 Task: Sort the products in the category "Frozen Meals" by best match.
Action: Mouse moved to (259, 119)
Screenshot: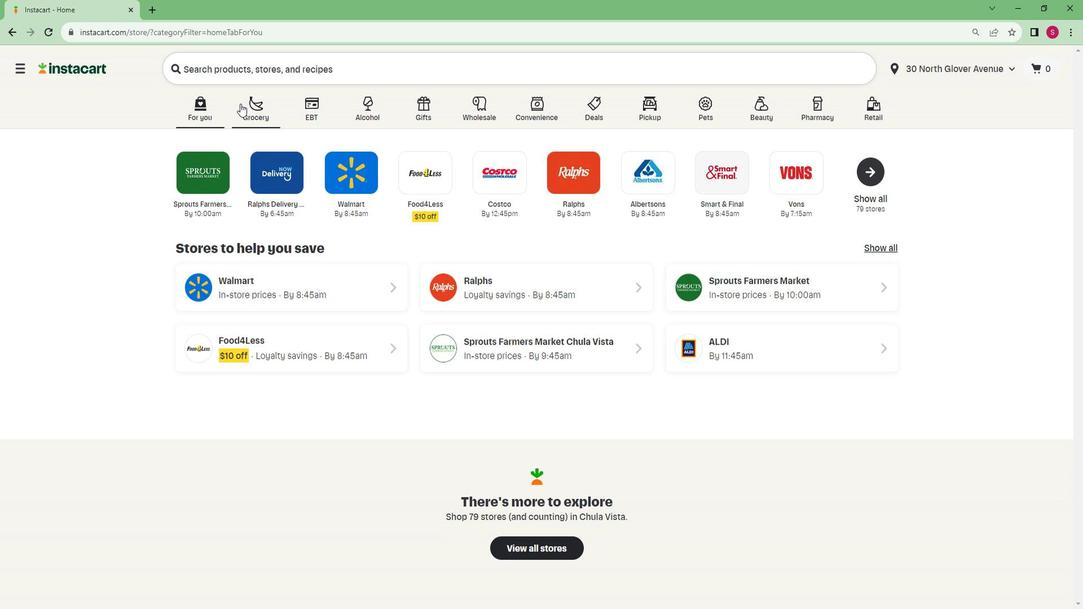 
Action: Mouse pressed left at (259, 119)
Screenshot: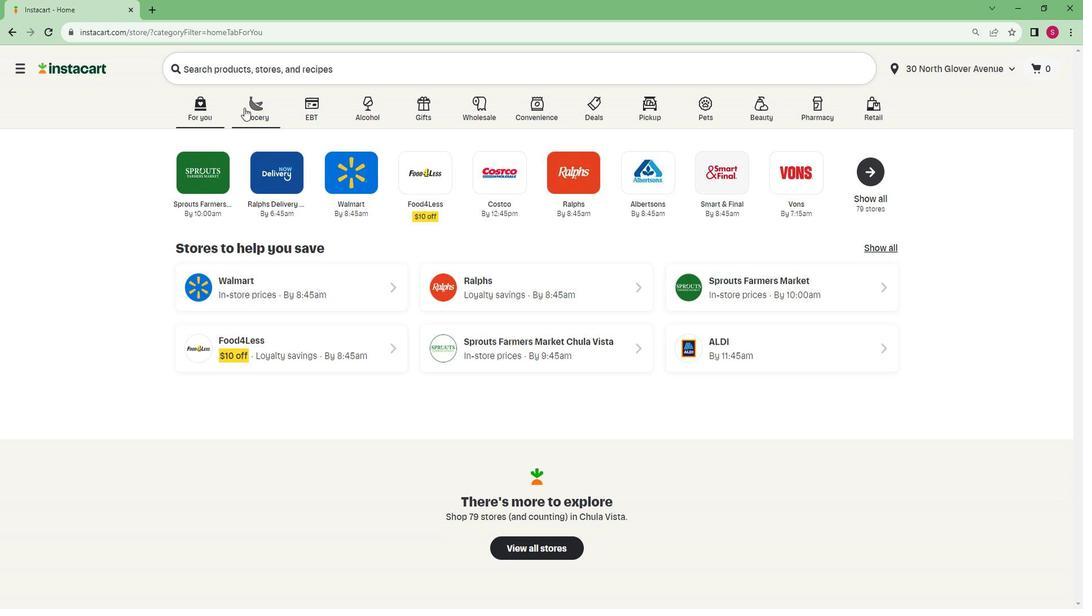
Action: Mouse moved to (246, 325)
Screenshot: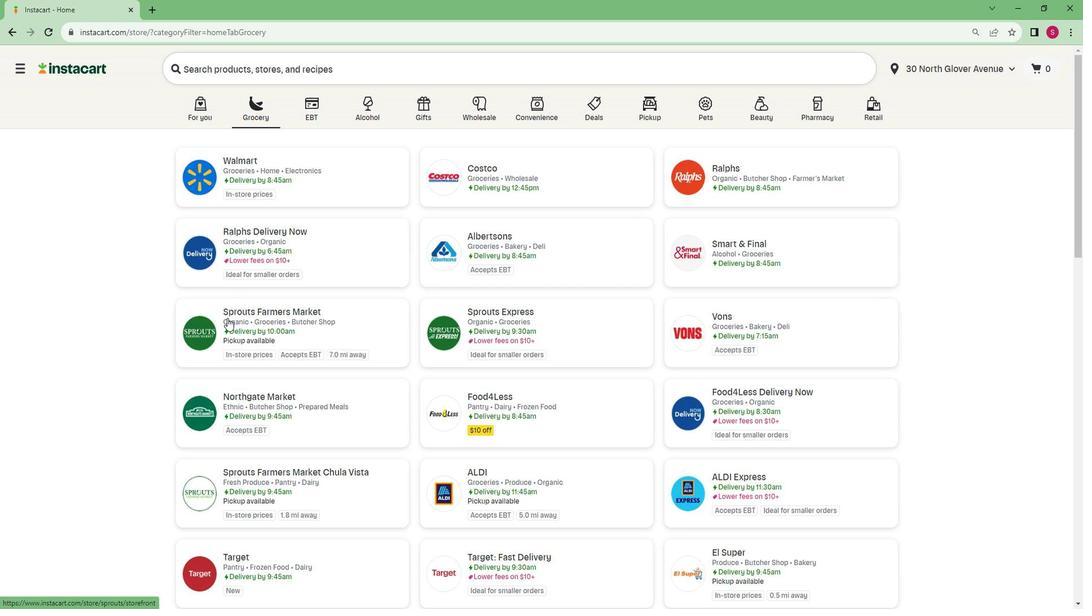 
Action: Mouse pressed left at (246, 325)
Screenshot: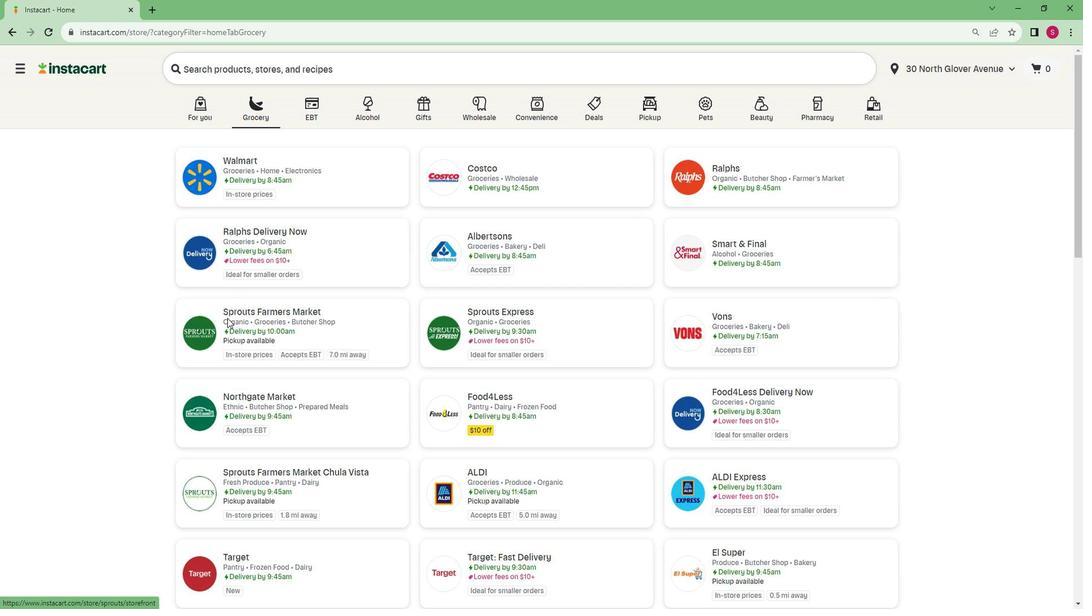 
Action: Mouse moved to (109, 499)
Screenshot: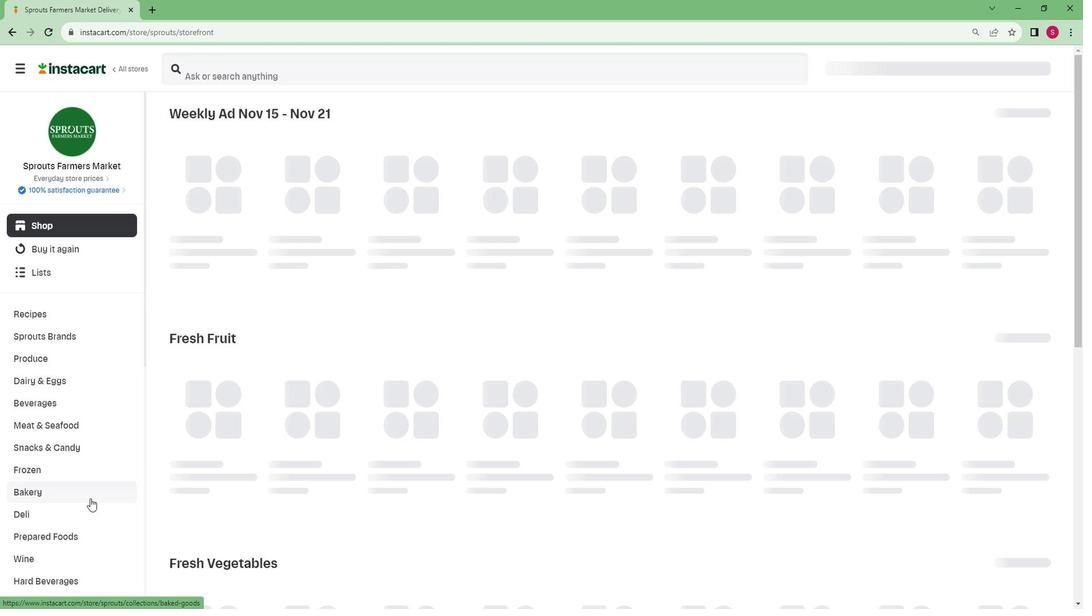 
Action: Mouse scrolled (109, 498) with delta (0, 0)
Screenshot: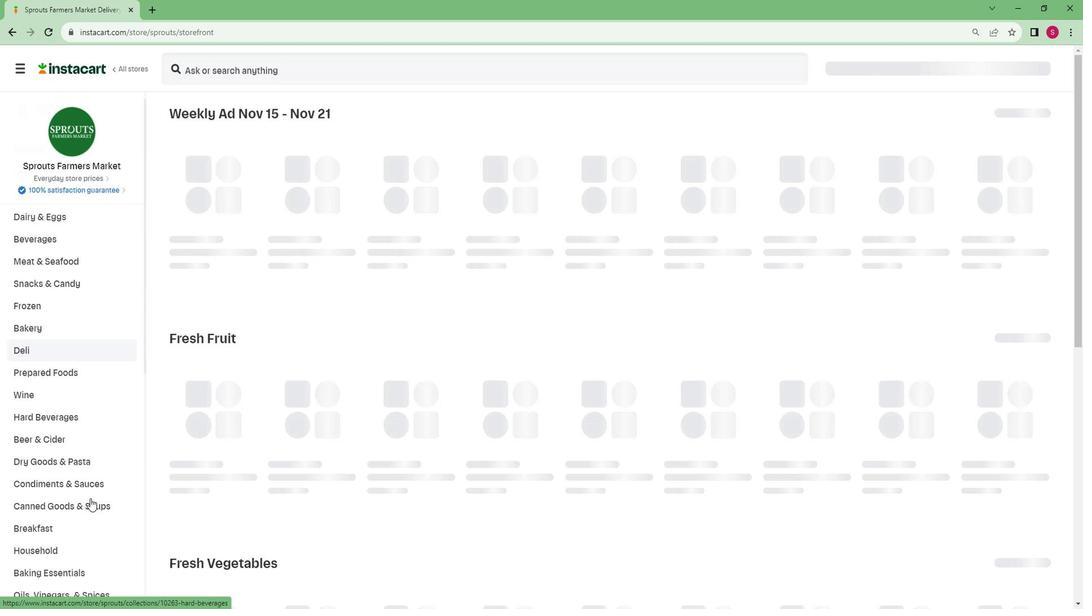 
Action: Mouse scrolled (109, 498) with delta (0, 0)
Screenshot: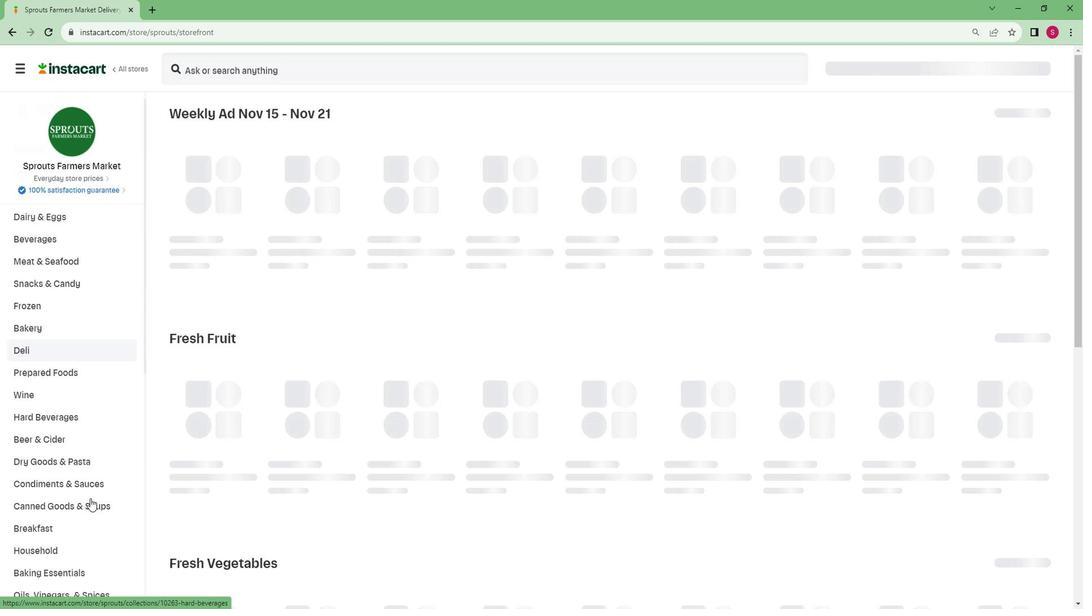 
Action: Mouse scrolled (109, 498) with delta (0, 0)
Screenshot: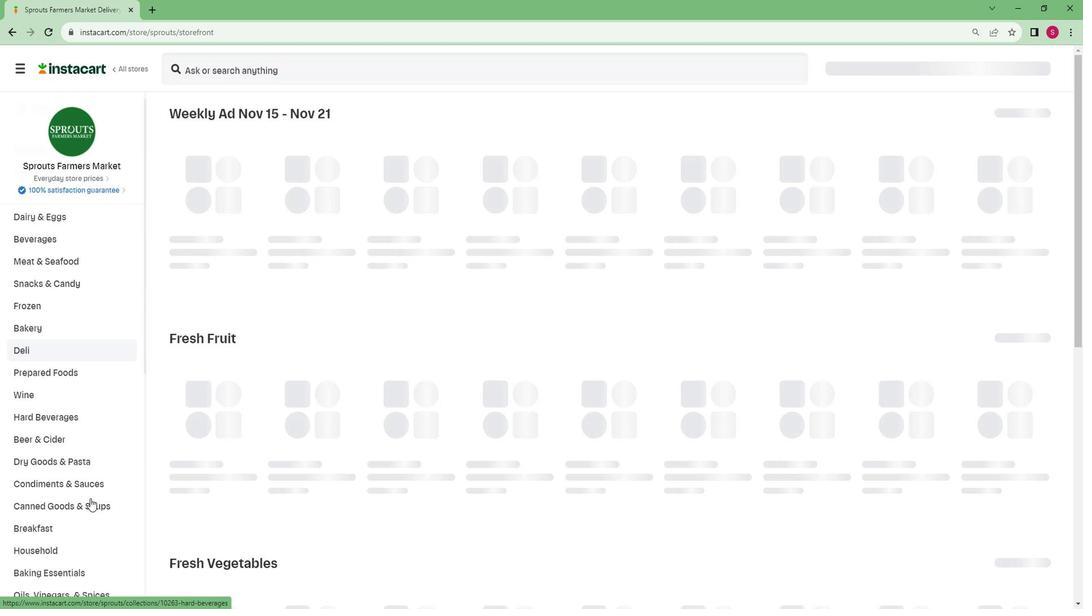 
Action: Mouse scrolled (109, 498) with delta (0, 0)
Screenshot: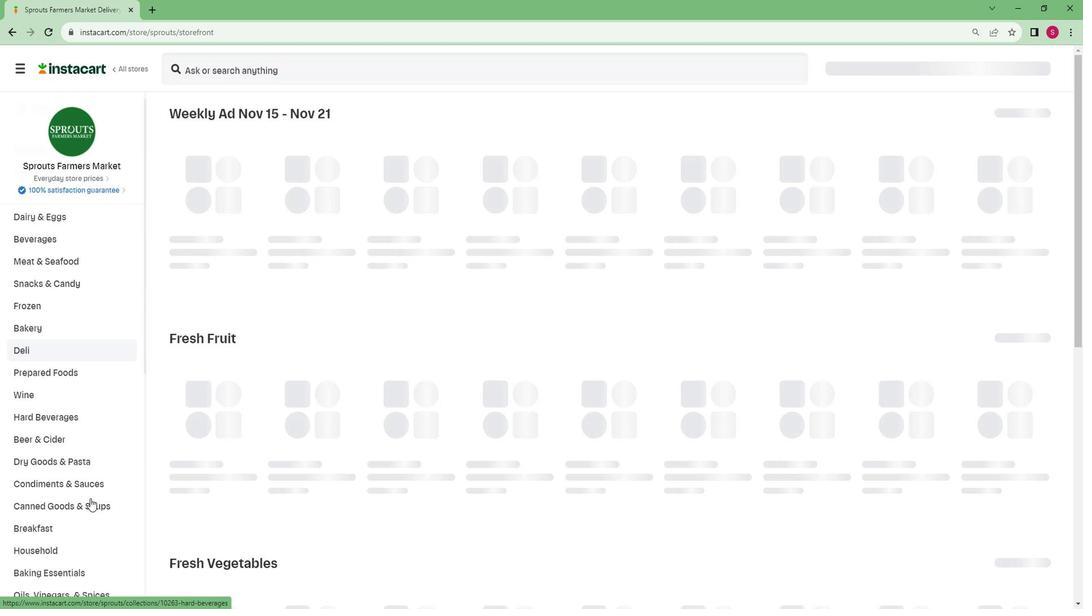 
Action: Mouse scrolled (109, 498) with delta (0, 0)
Screenshot: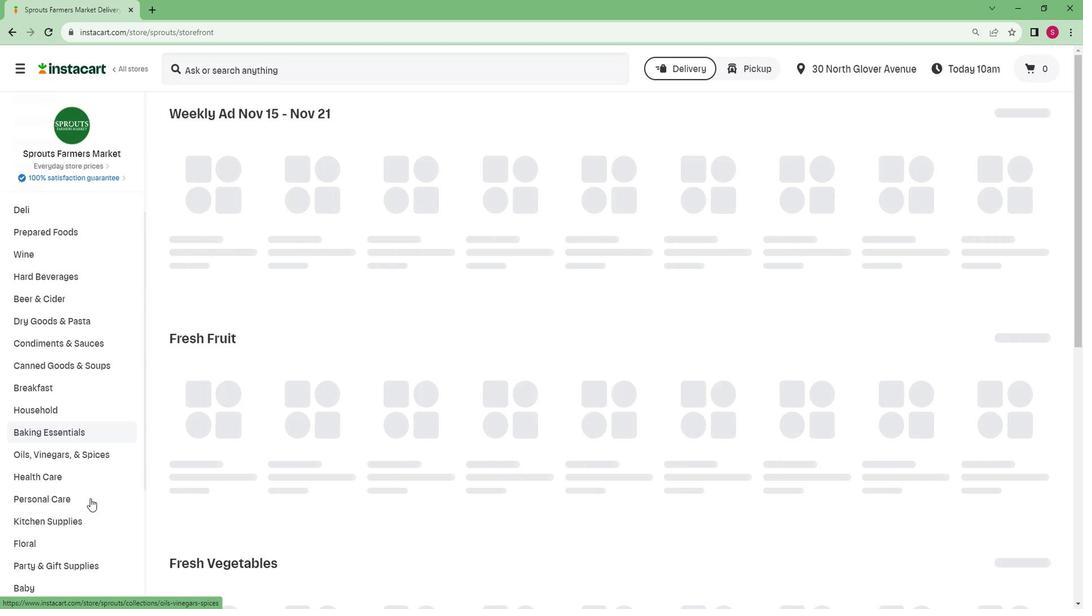 
Action: Mouse scrolled (109, 498) with delta (0, 0)
Screenshot: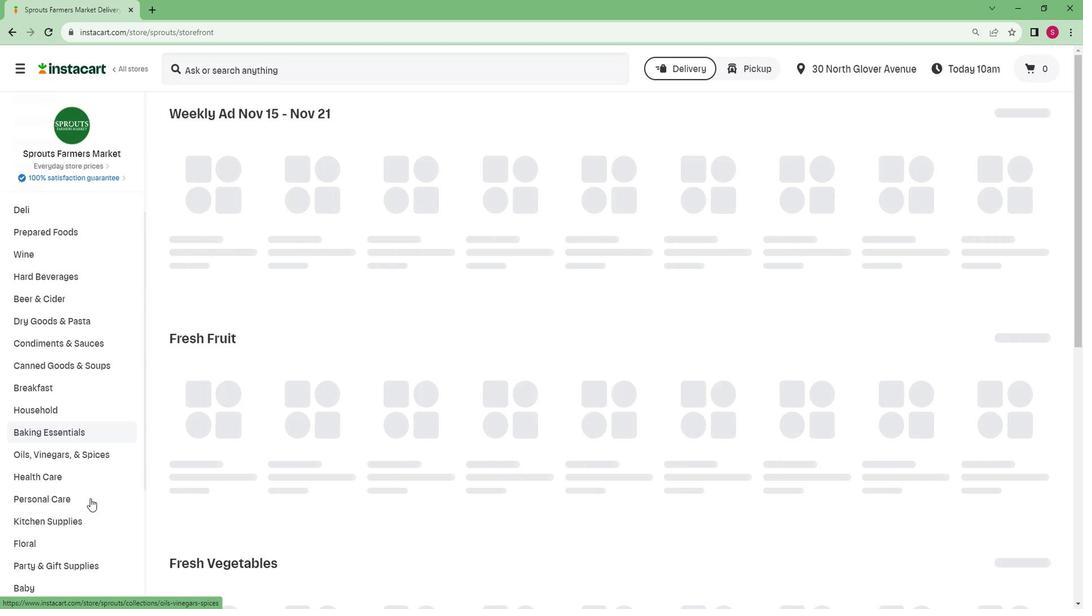 
Action: Mouse scrolled (109, 498) with delta (0, 0)
Screenshot: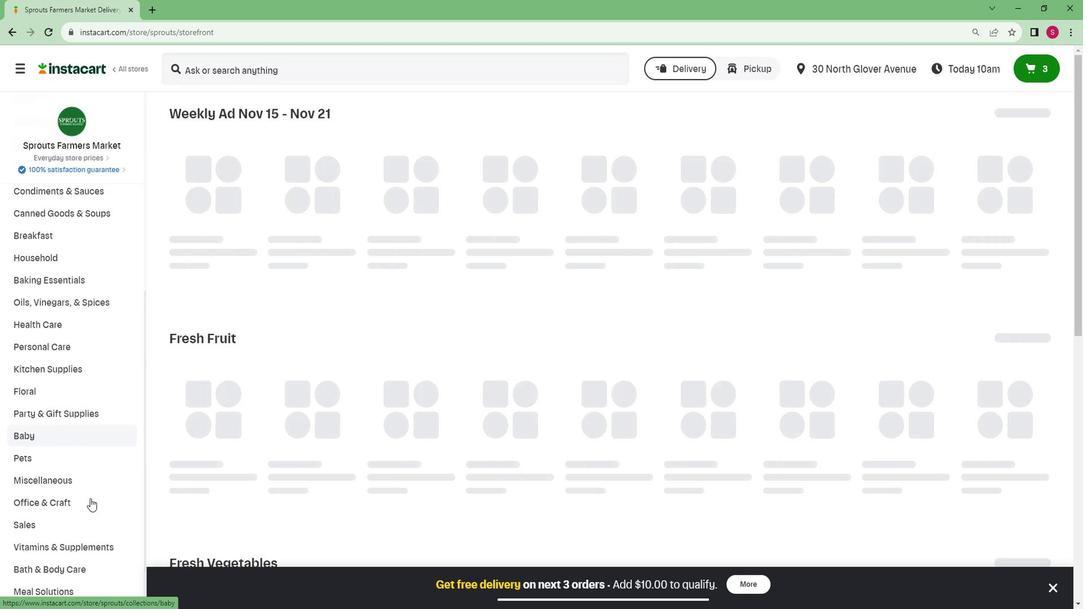 
Action: Mouse scrolled (109, 498) with delta (0, 0)
Screenshot: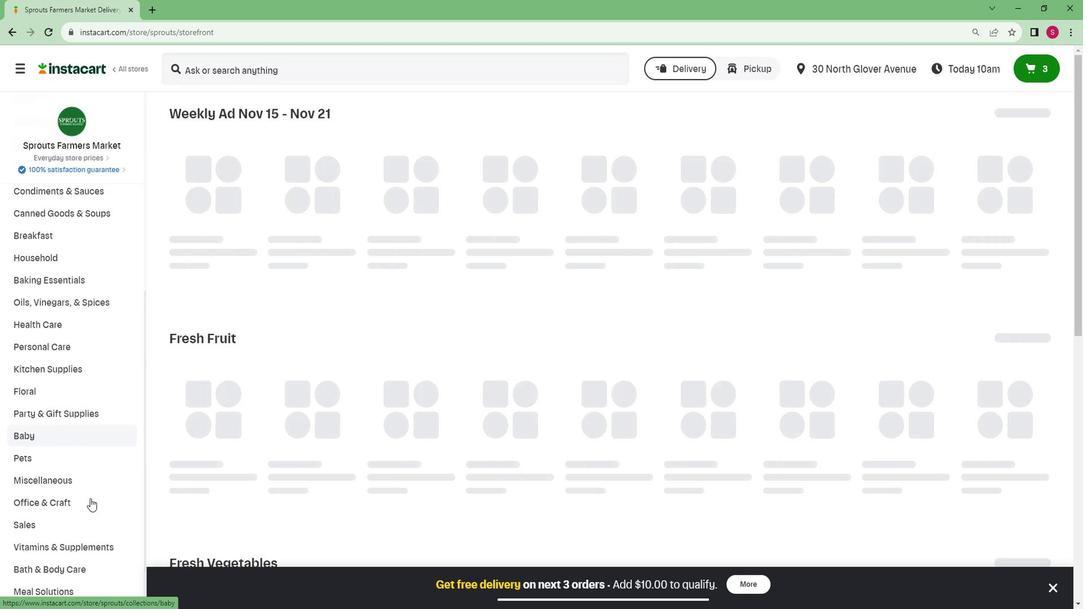 
Action: Mouse scrolled (109, 498) with delta (0, 0)
Screenshot: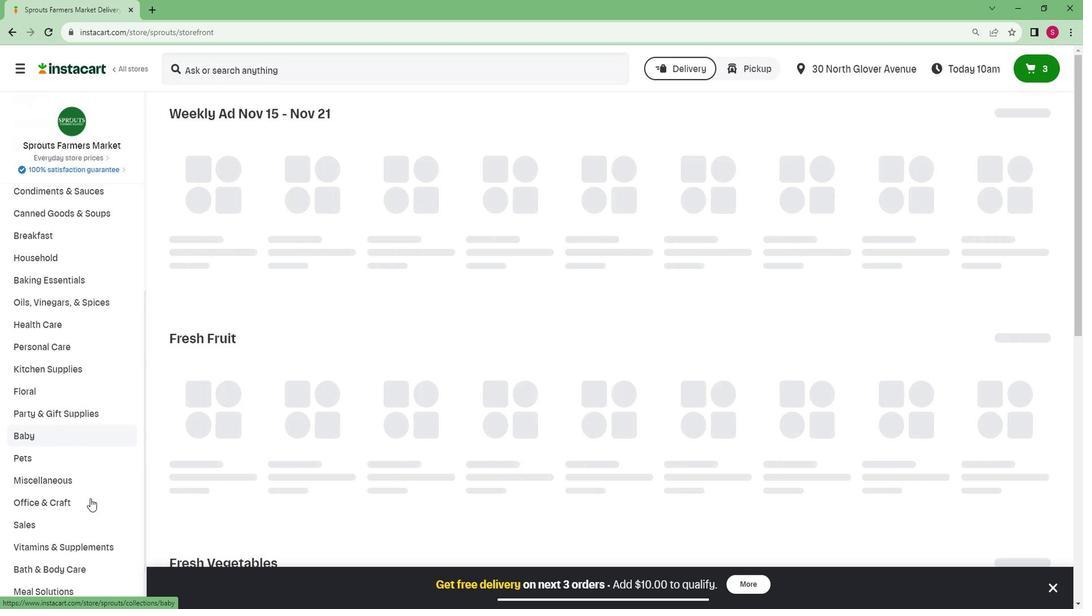 
Action: Mouse scrolled (109, 498) with delta (0, 0)
Screenshot: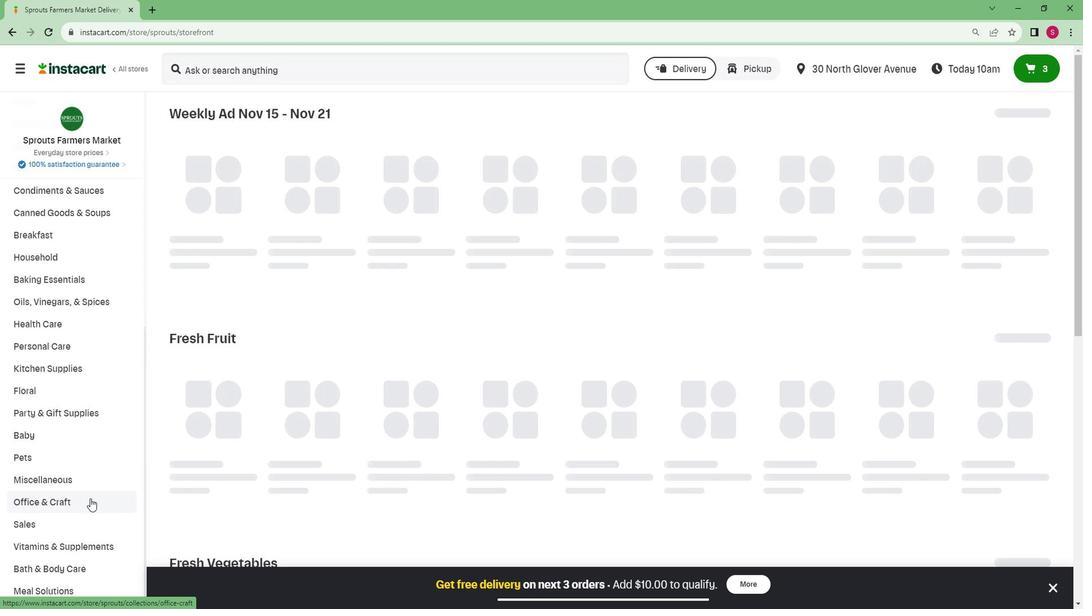 
Action: Mouse scrolled (109, 498) with delta (0, 0)
Screenshot: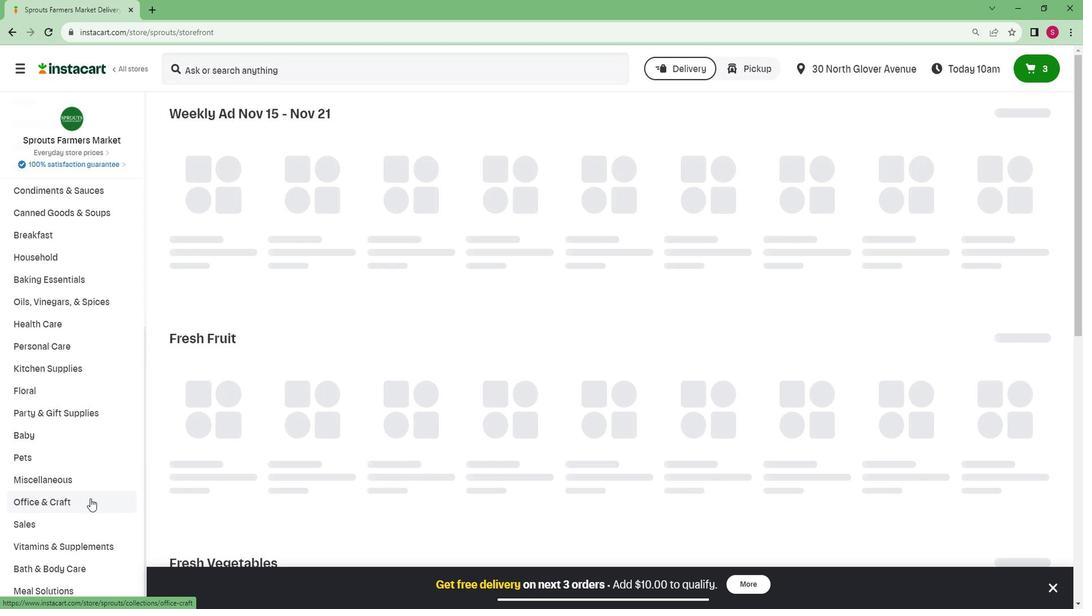 
Action: Mouse scrolled (109, 498) with delta (0, 0)
Screenshot: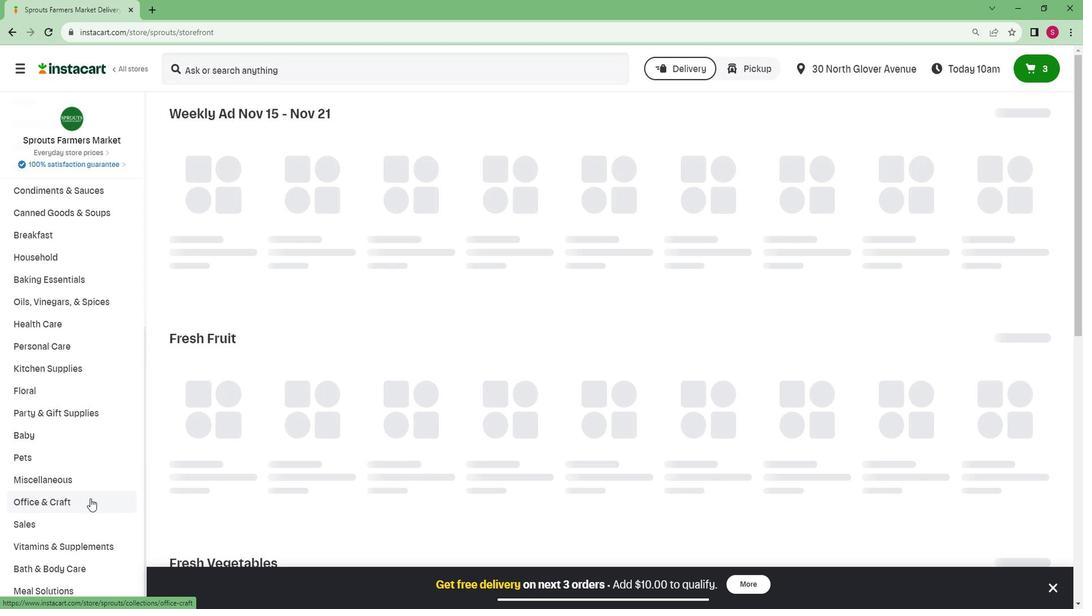 
Action: Mouse moved to (71, 586)
Screenshot: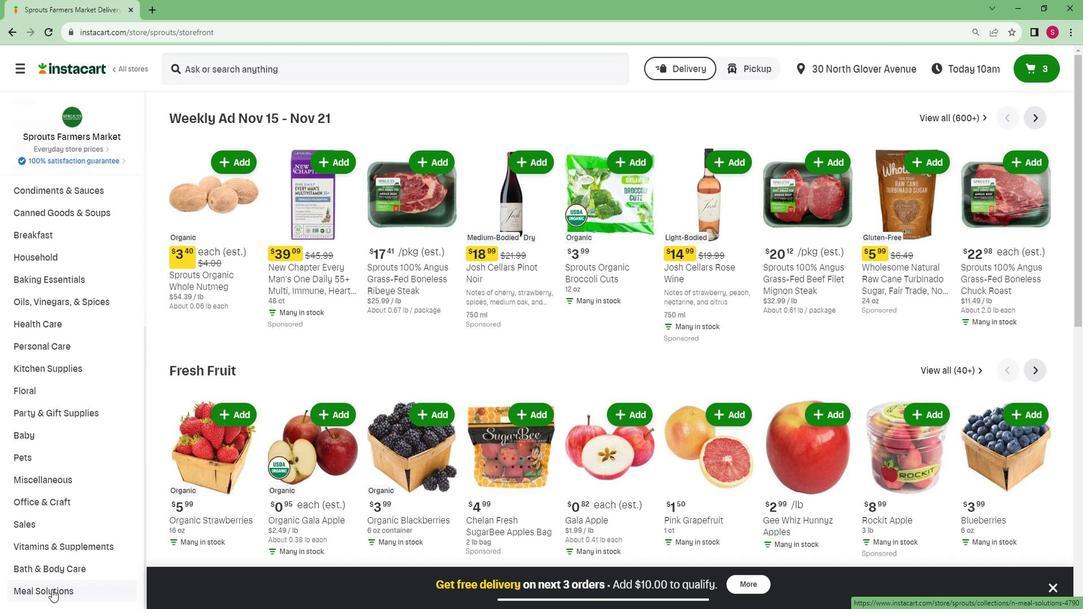 
Action: Mouse pressed left at (71, 586)
Screenshot: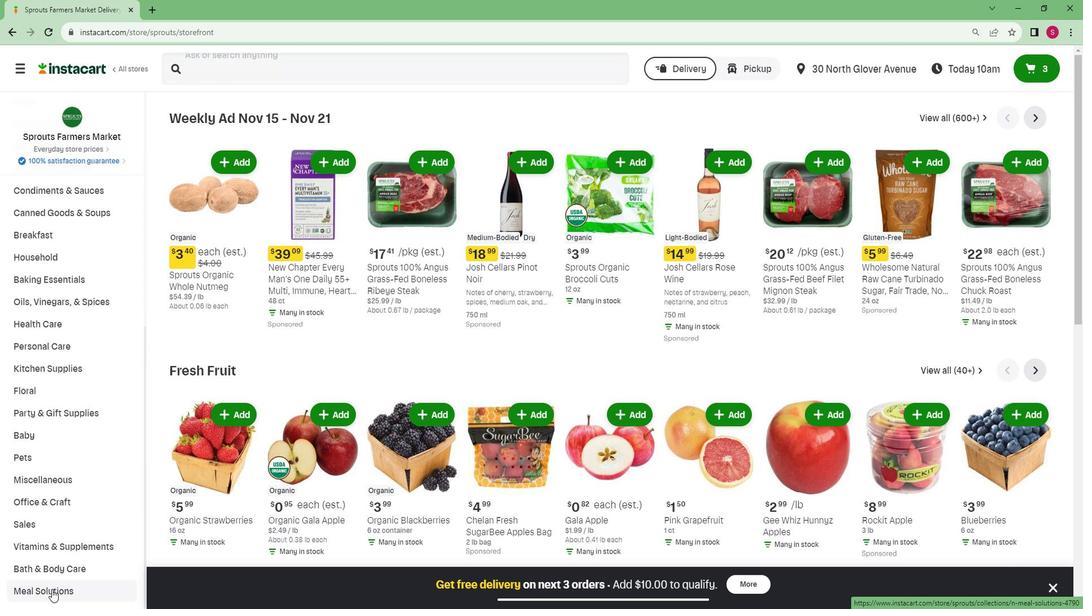 
Action: Mouse moved to (80, 560)
Screenshot: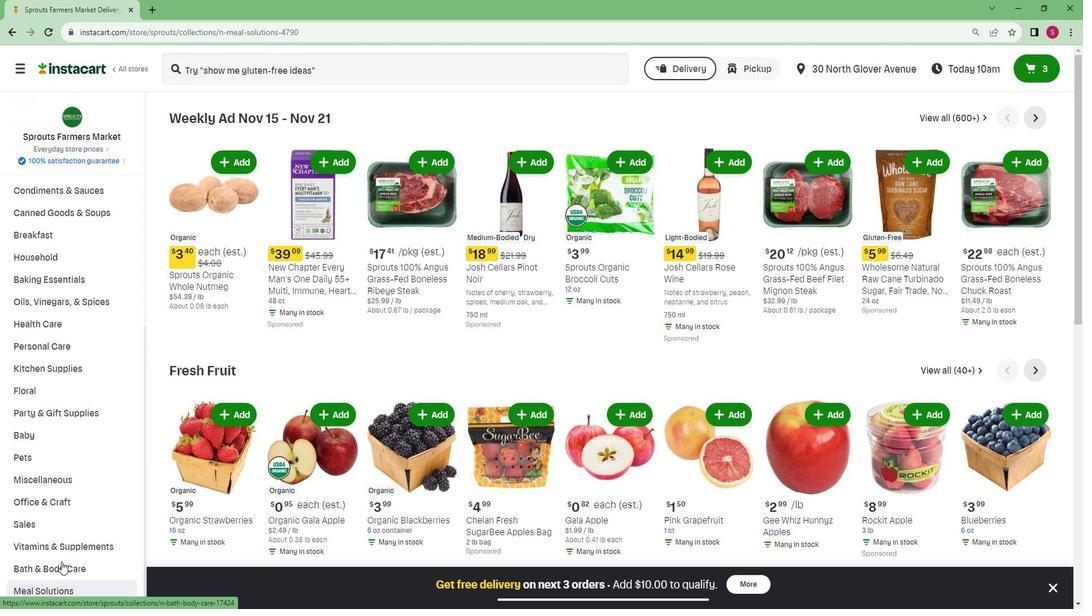 
Action: Mouse scrolled (80, 559) with delta (0, 0)
Screenshot: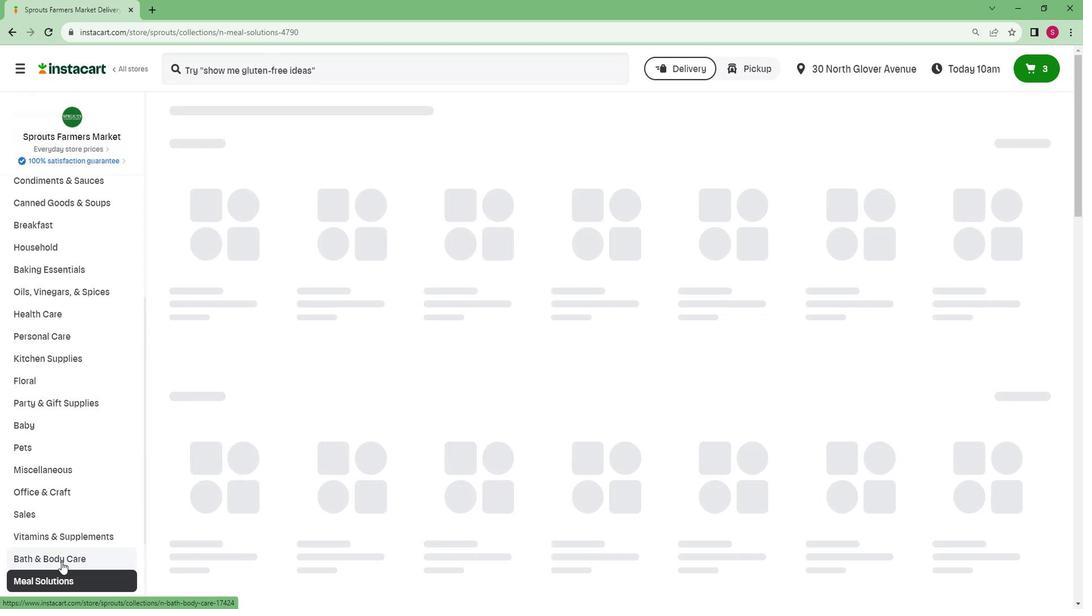 
Action: Mouse scrolled (80, 559) with delta (0, 0)
Screenshot: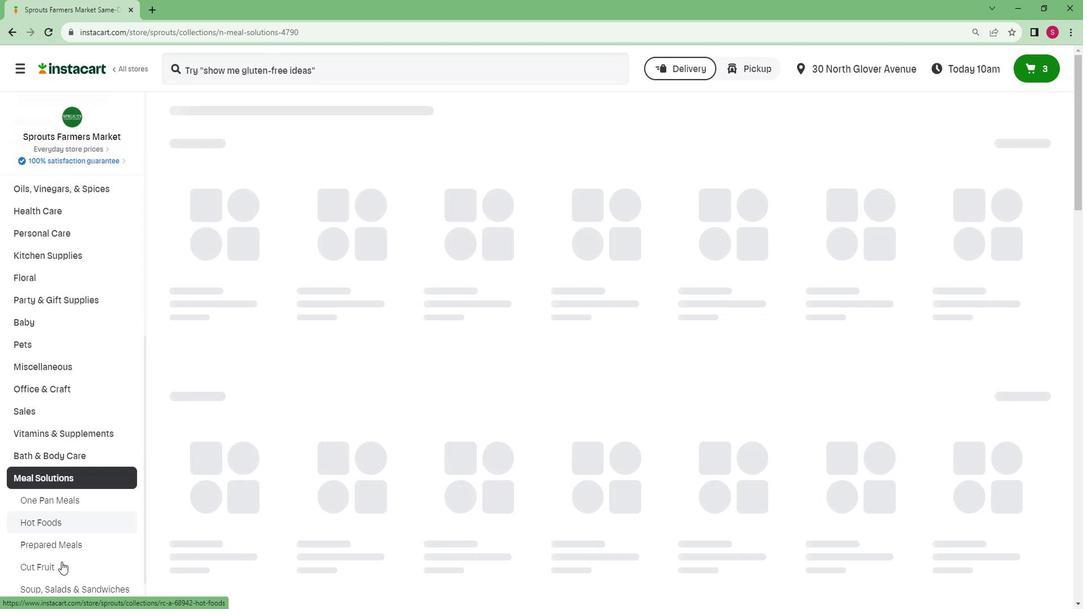 
Action: Mouse scrolled (80, 559) with delta (0, 0)
Screenshot: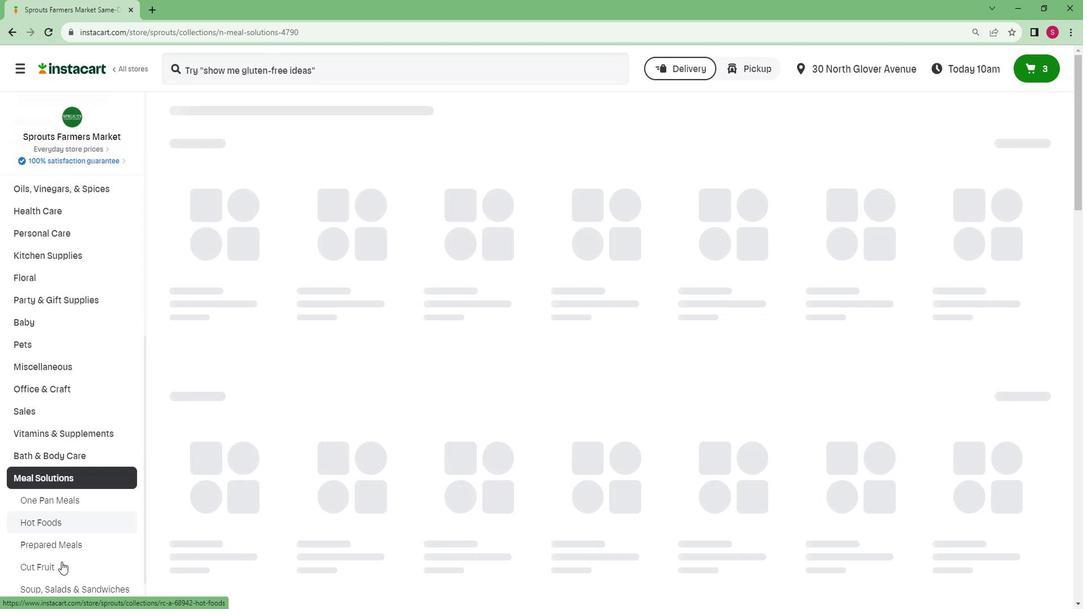 
Action: Mouse scrolled (80, 559) with delta (0, 0)
Screenshot: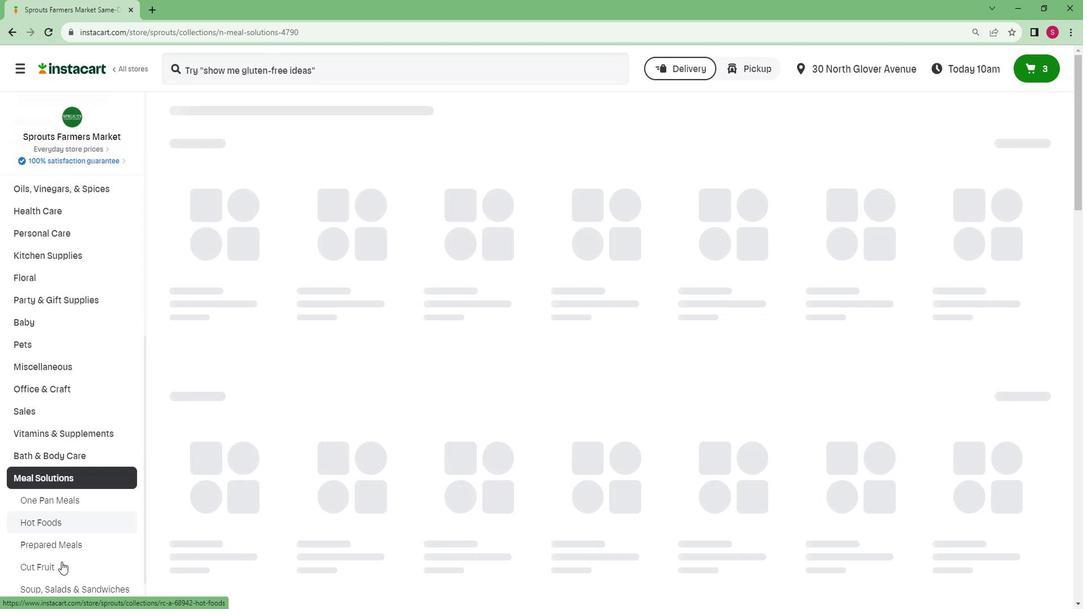 
Action: Mouse scrolled (80, 559) with delta (0, 0)
Screenshot: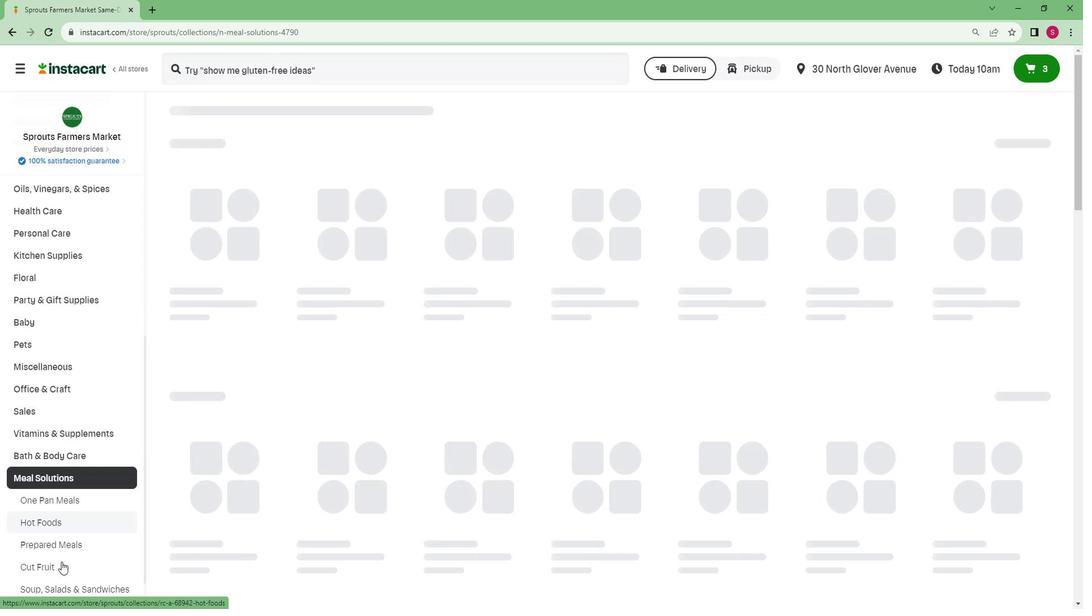 
Action: Mouse scrolled (80, 559) with delta (0, 0)
Screenshot: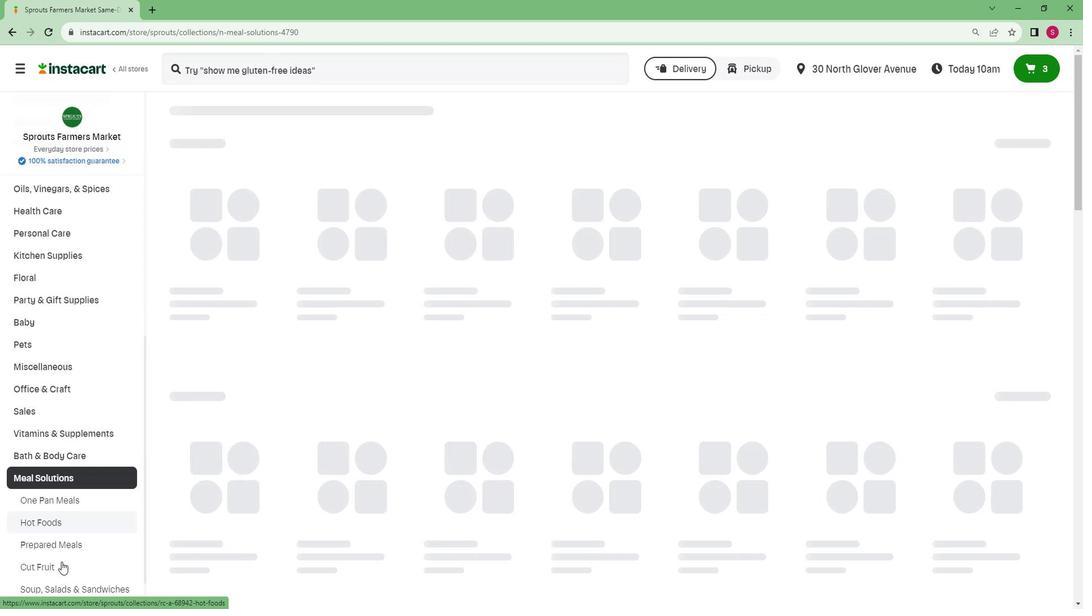 
Action: Mouse moved to (69, 586)
Screenshot: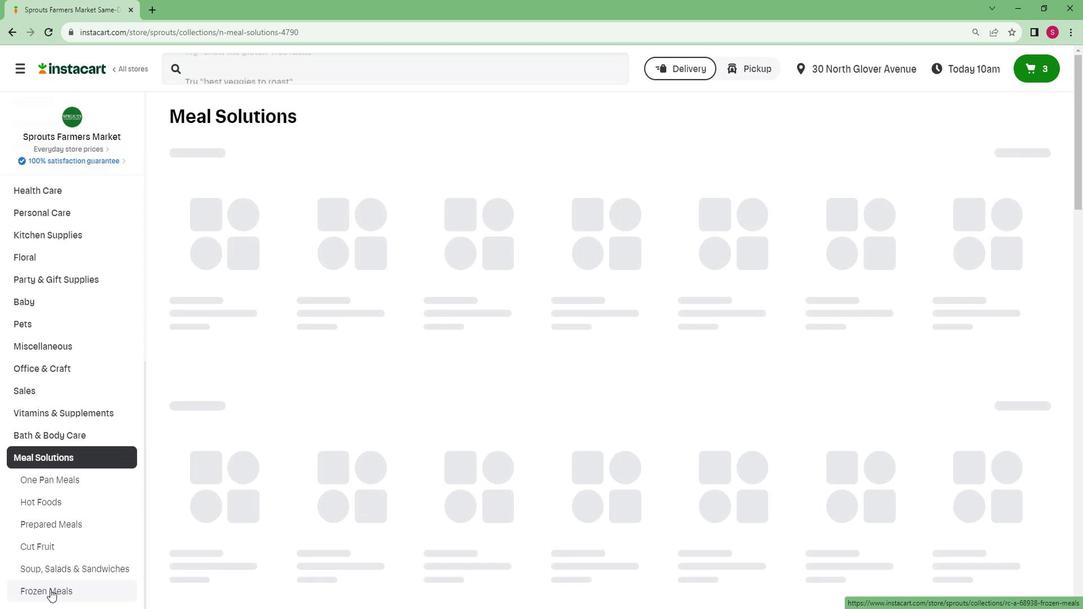 
Action: Mouse pressed left at (69, 586)
Screenshot: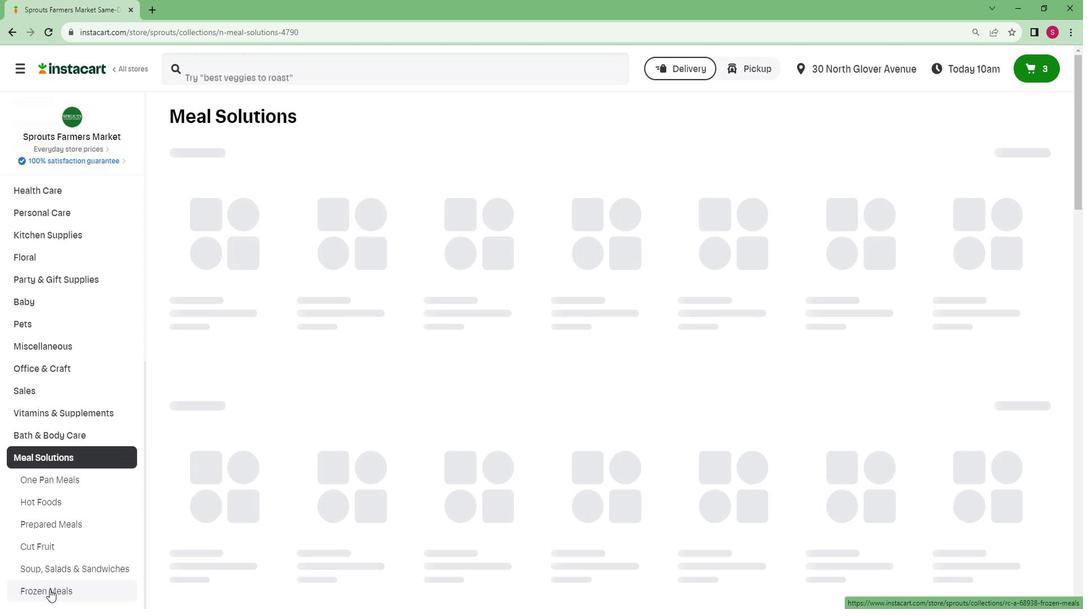 
Action: Mouse moved to (994, 174)
Screenshot: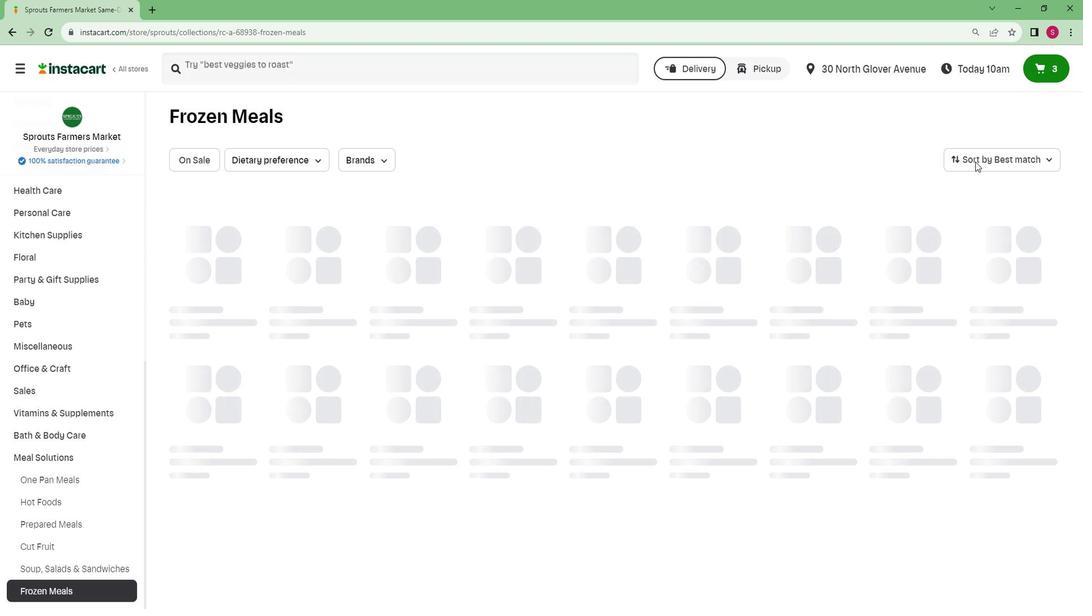 
Action: Mouse pressed left at (994, 174)
Screenshot: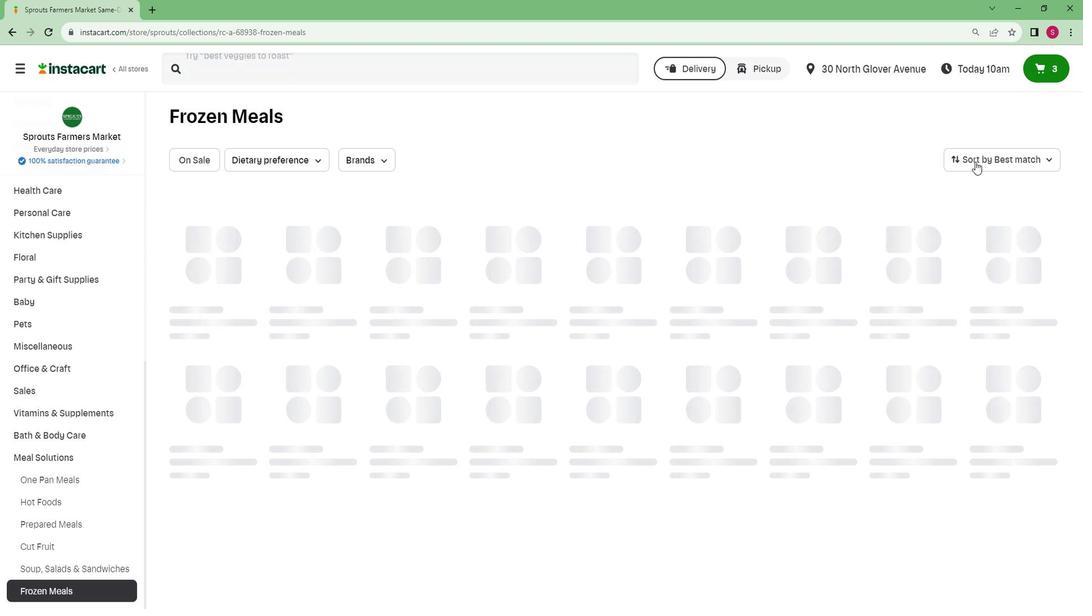
Action: Mouse moved to (984, 210)
Screenshot: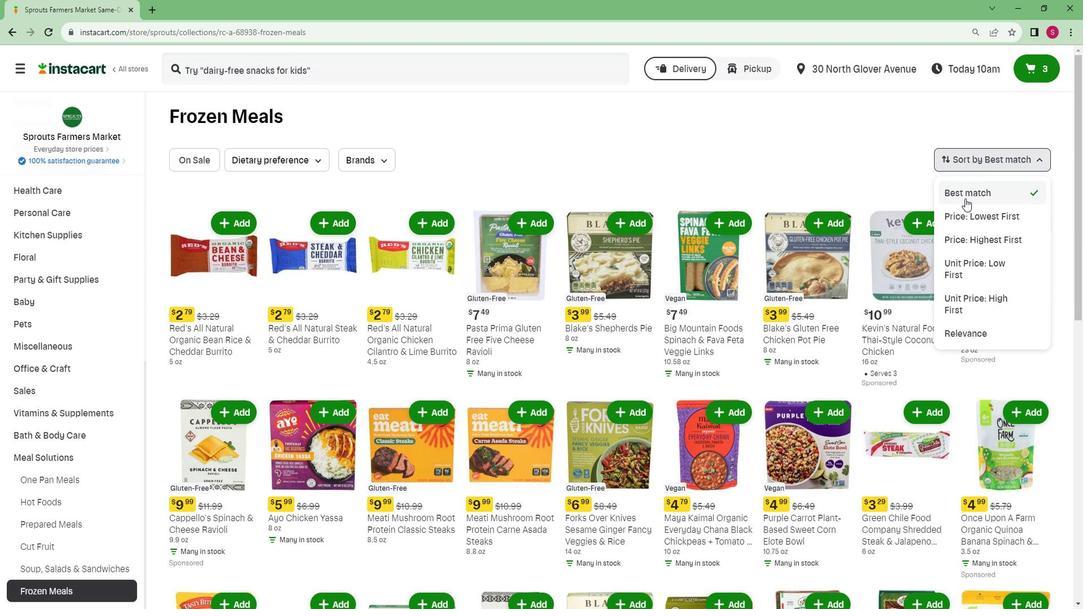 
Action: Mouse pressed left at (984, 210)
Screenshot: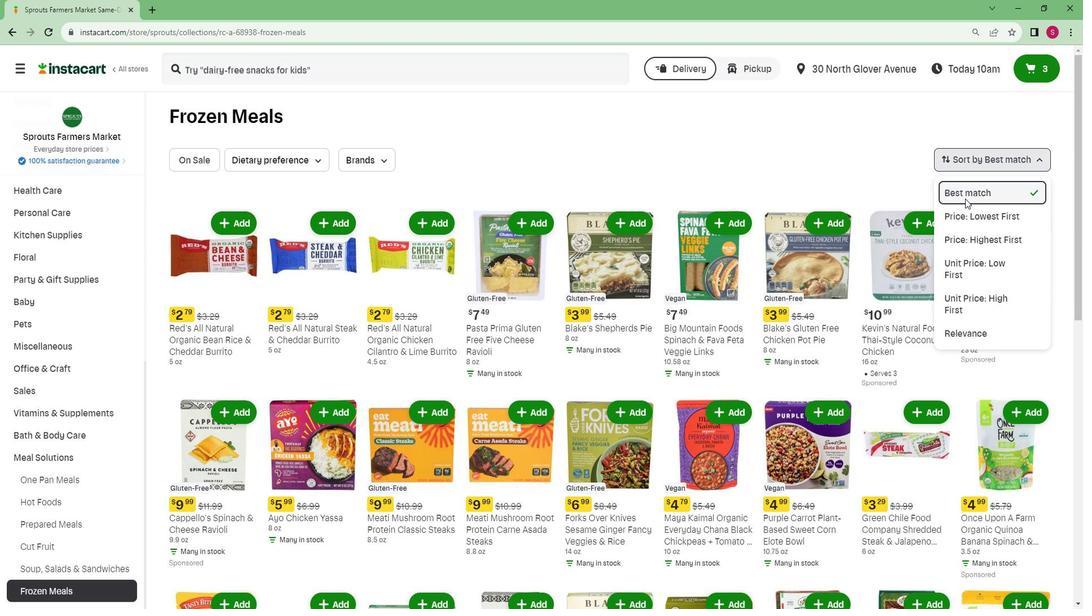 
Action: Mouse moved to (951, 212)
Screenshot: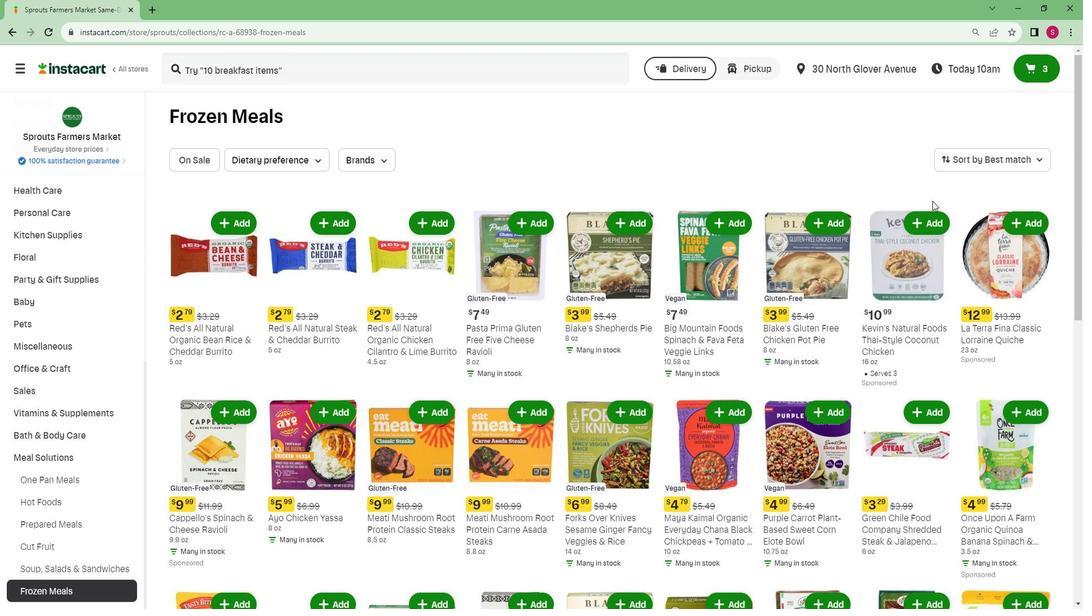 
